 Task: Find ski resorts in the Sierra Nevada between Lake Tahoe, California/Nevada, and Kirkwood, California/Nevada.
Action: Mouse pressed left at (199, 63)
Screenshot: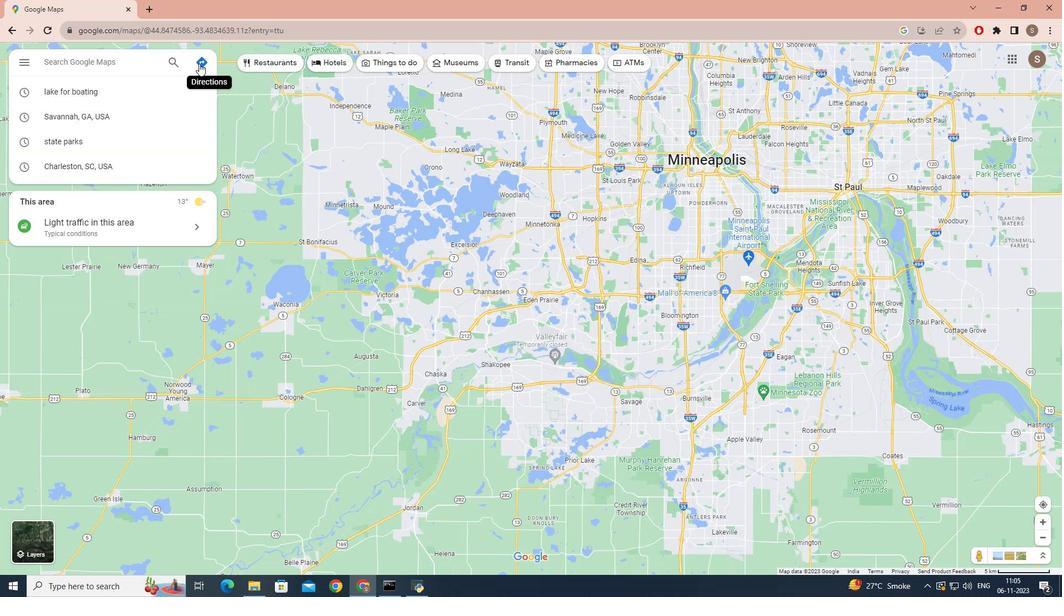 
Action: Mouse moved to (87, 98)
Screenshot: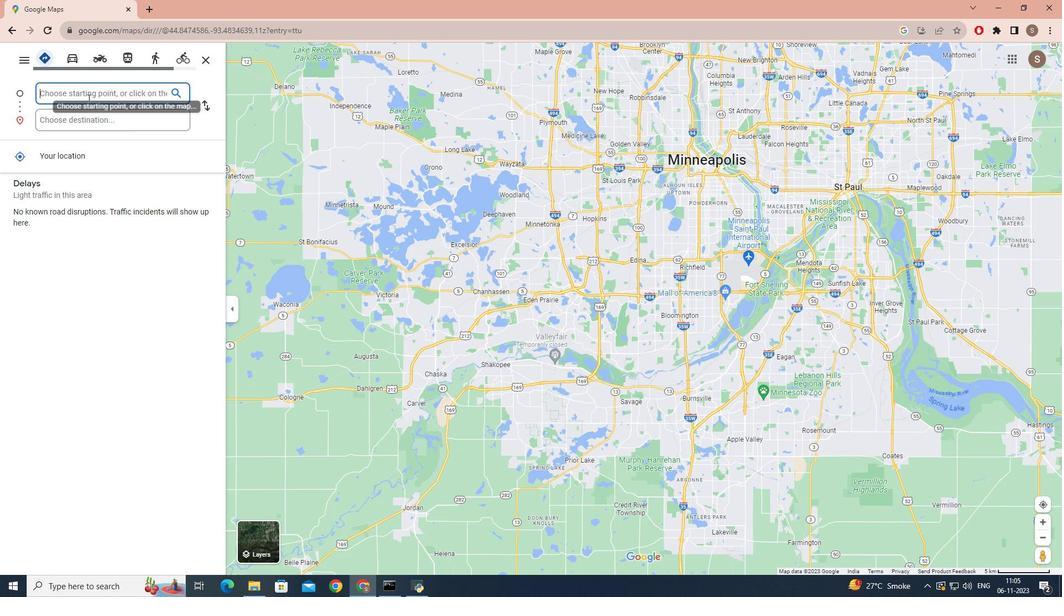 
Action: Mouse pressed left at (87, 98)
Screenshot: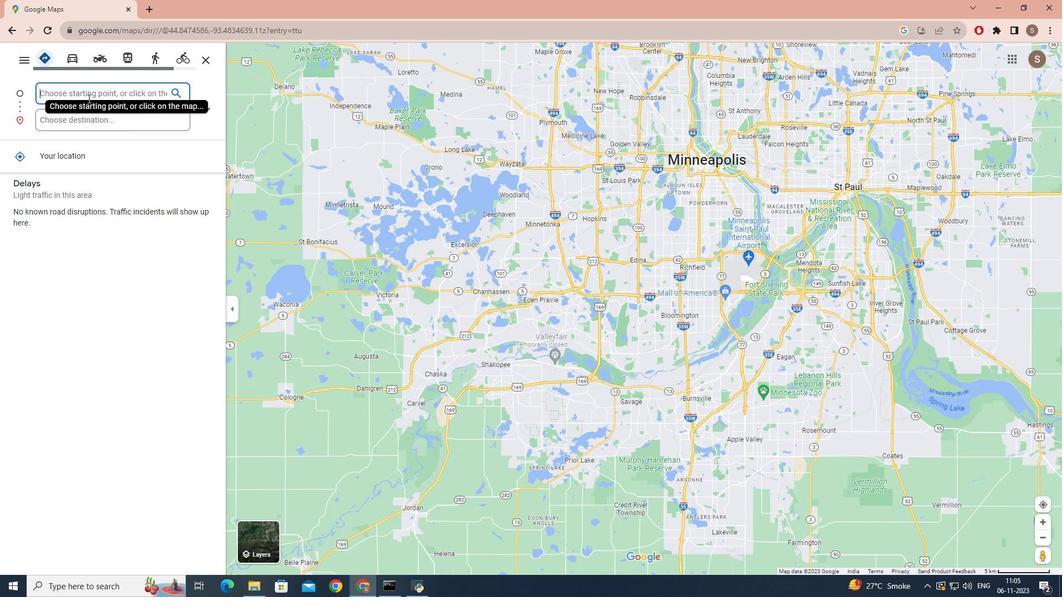
Action: Mouse moved to (87, 97)
Screenshot: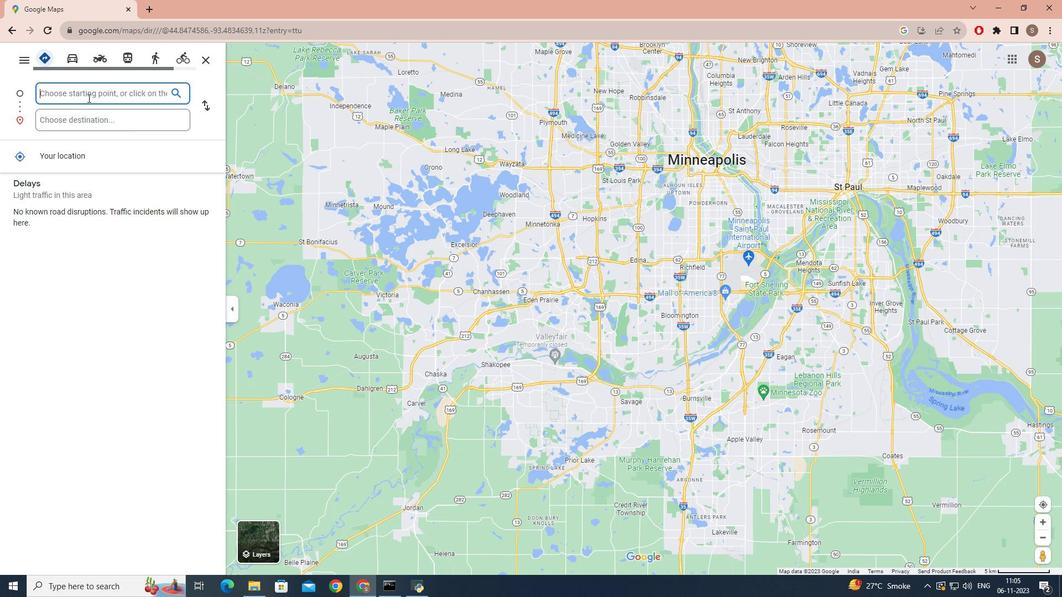 
Action: Key pressed lake<Key.space>tahoe,california
Screenshot: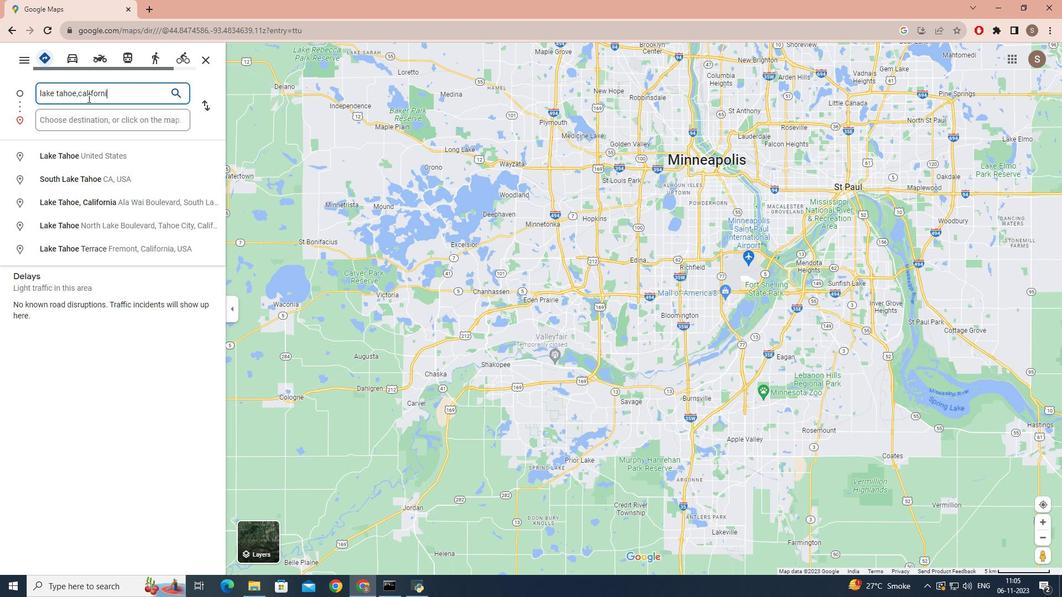 
Action: Mouse moved to (66, 118)
Screenshot: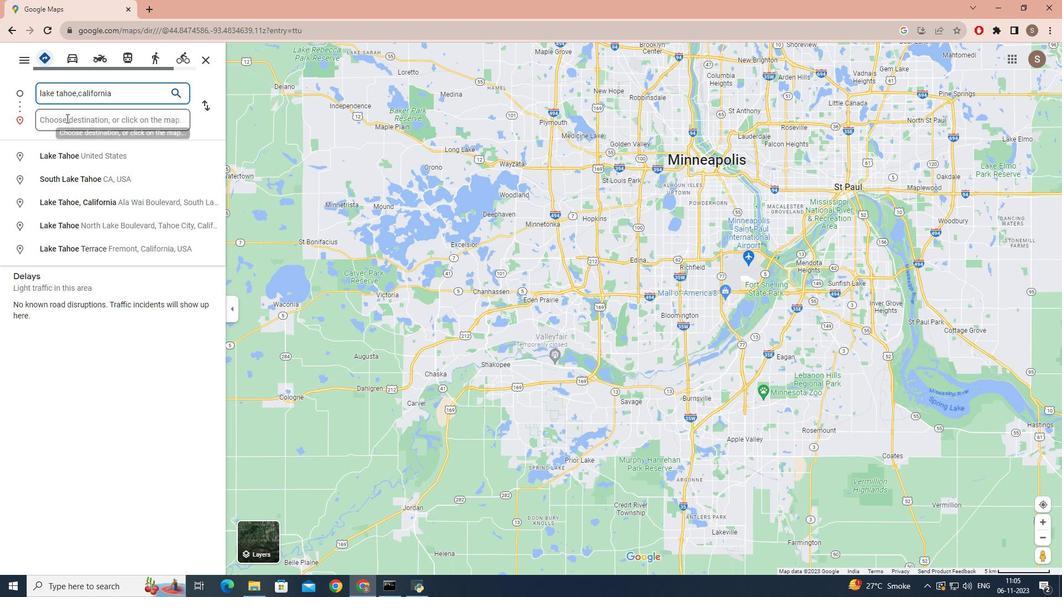 
Action: Mouse pressed left at (66, 118)
Screenshot: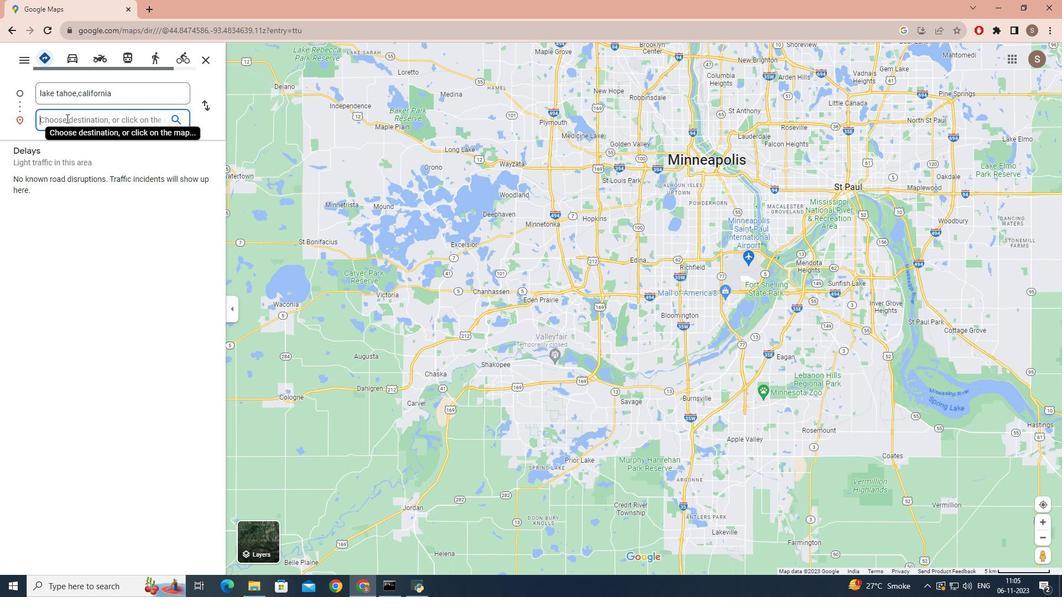
Action: Key pressed kirks<Key.backspace>wood<Key.space>,california<Key.enter>
Screenshot: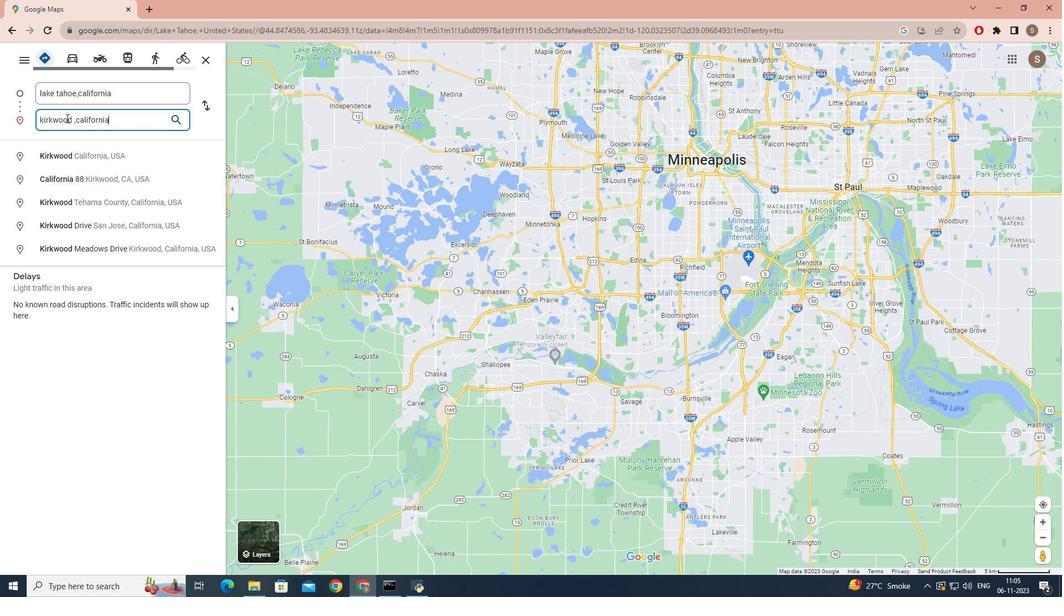 
Action: Mouse moved to (416, 59)
Screenshot: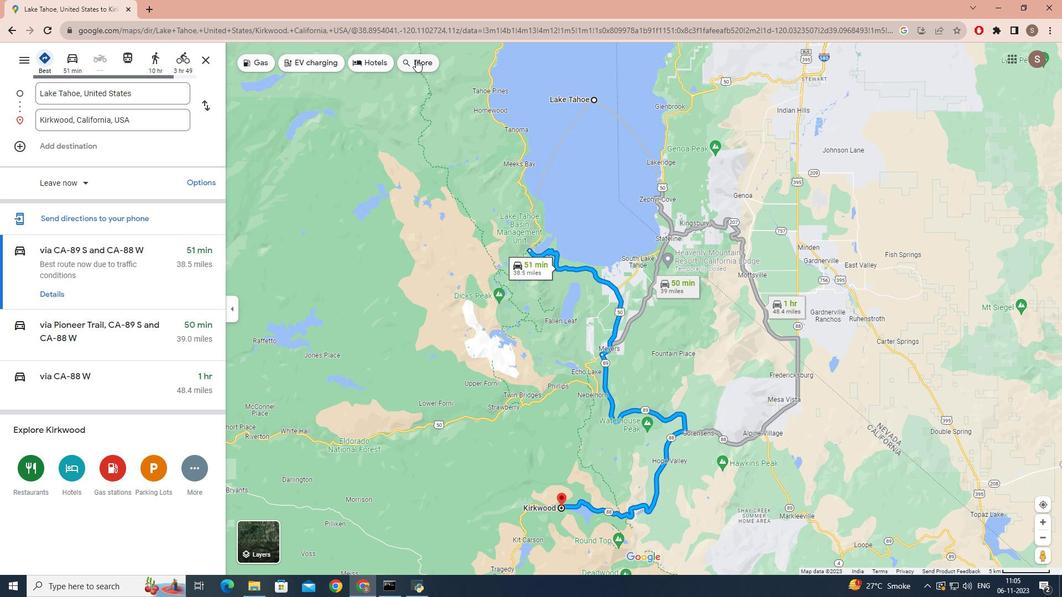 
Action: Mouse pressed left at (416, 59)
Screenshot: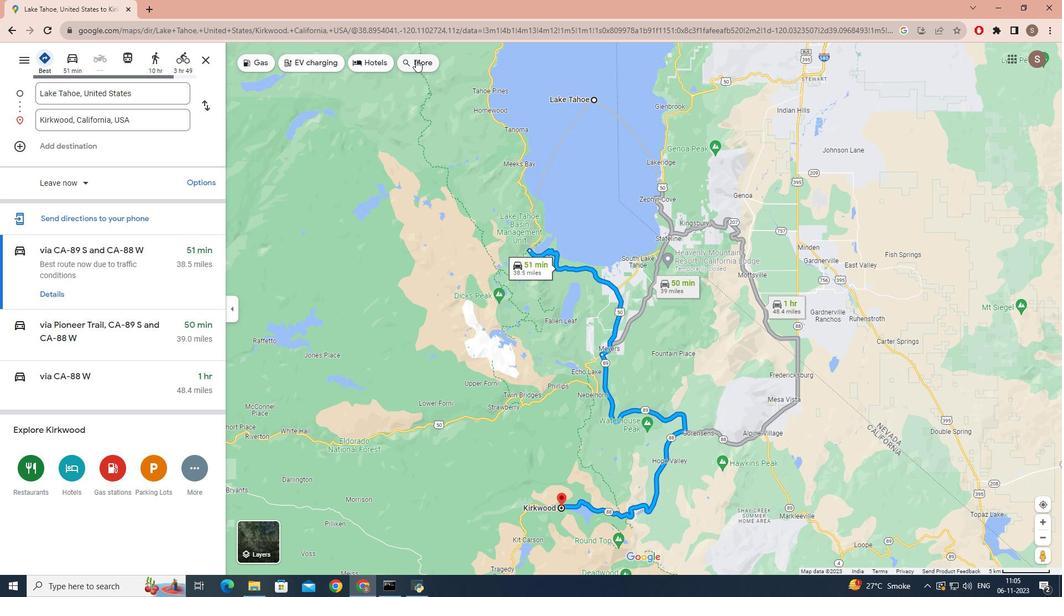 
Action: Mouse moved to (80, 66)
Screenshot: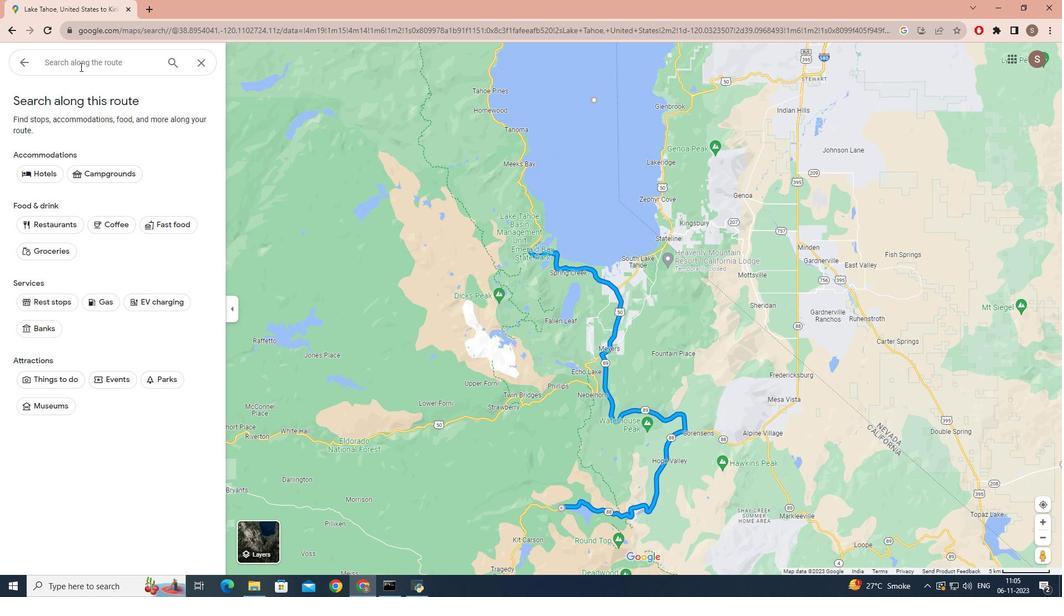 
Action: Mouse pressed left at (80, 66)
Screenshot: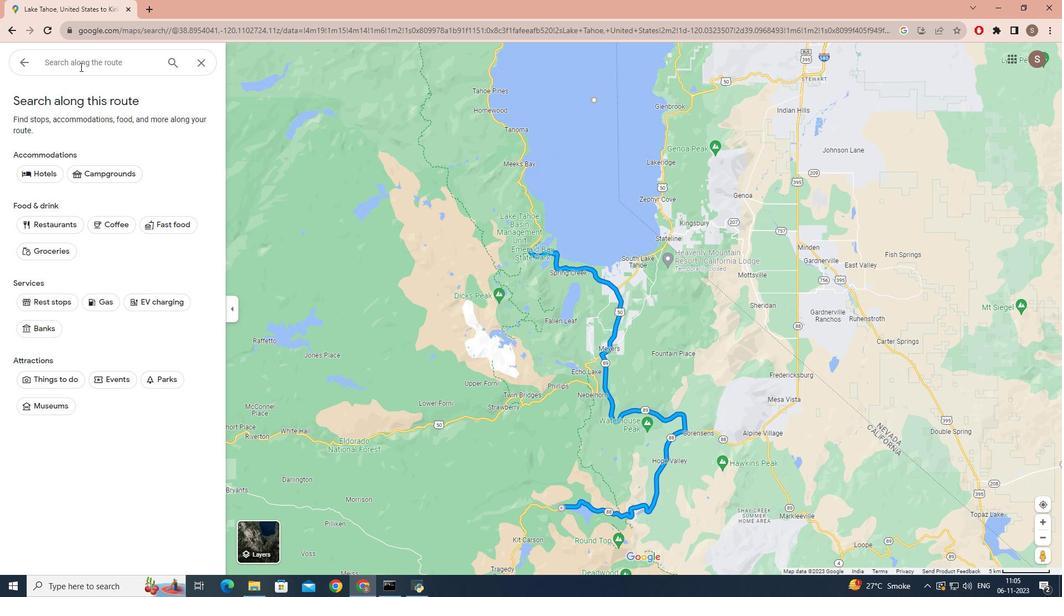 
Action: Mouse moved to (80, 66)
Screenshot: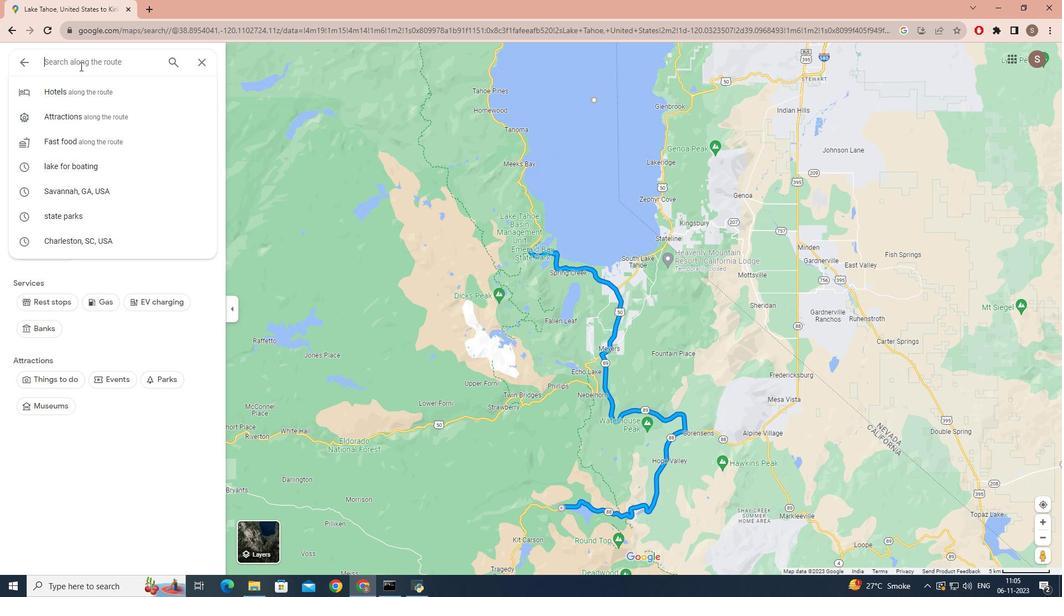 
Action: Key pressed sl<Key.backspace>ki<Key.space>resorts<Key.space>in<Key.space>sieerr<Key.backspace><Key.backspace><Key.backspace>rra<Key.space>nevada<Key.enter>
Screenshot: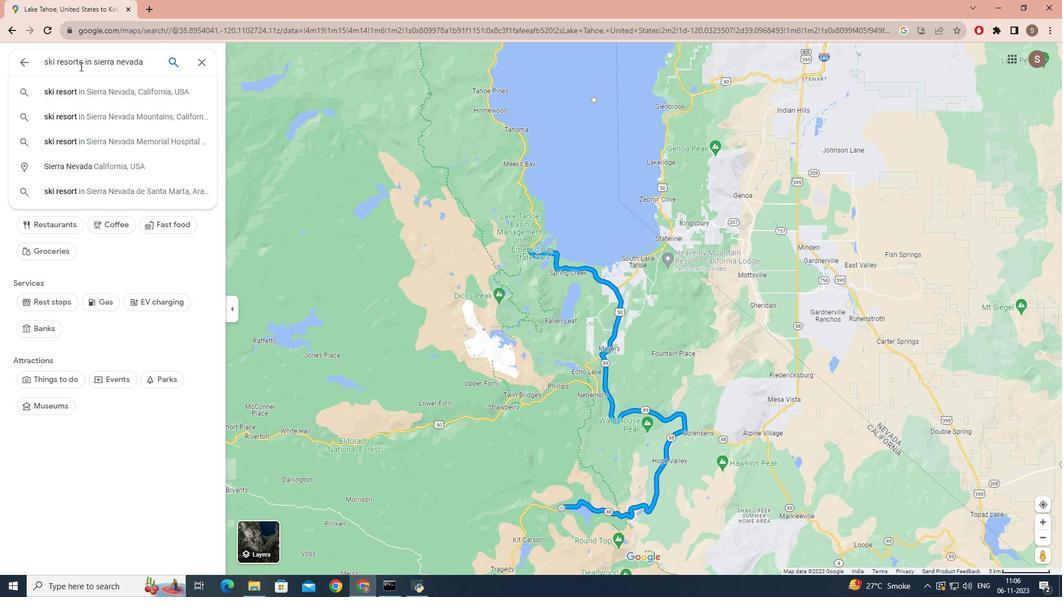
Action: Mouse moved to (43, 183)
Screenshot: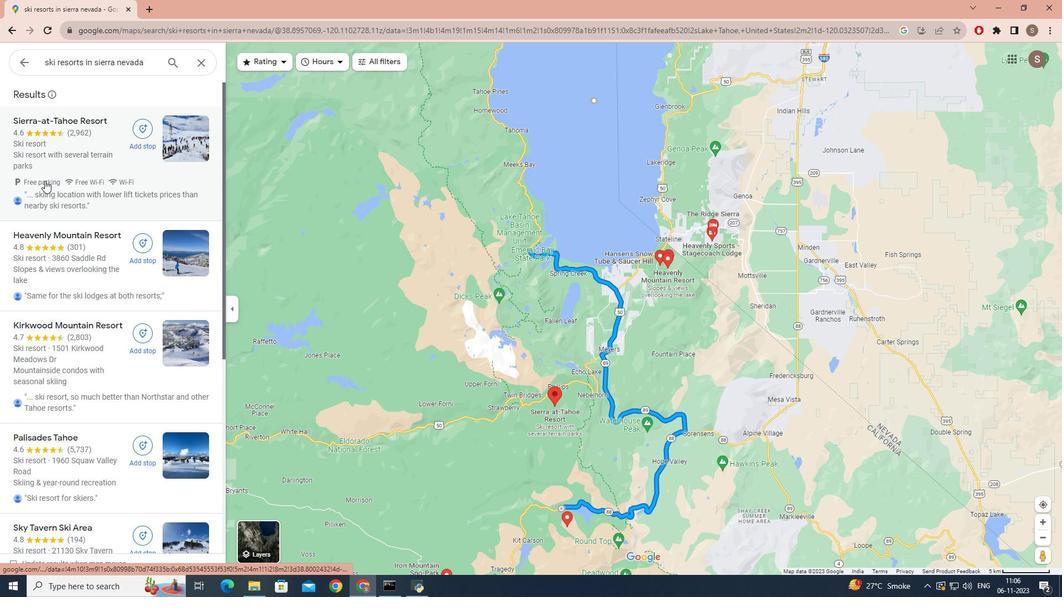 
Action: Mouse scrolled (43, 182) with delta (0, 0)
Screenshot: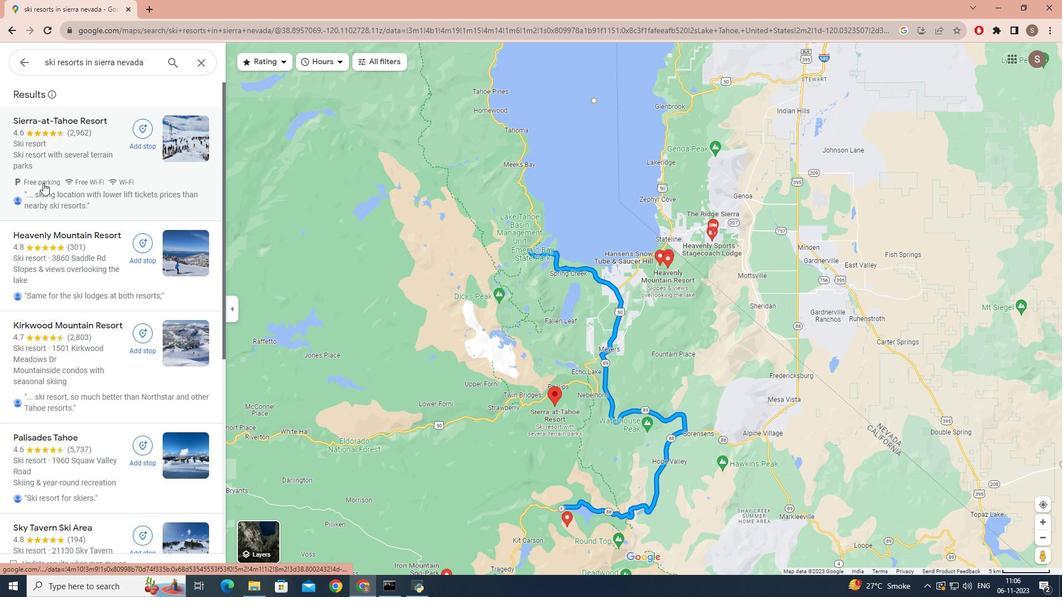 
Action: Mouse scrolled (43, 182) with delta (0, 0)
Screenshot: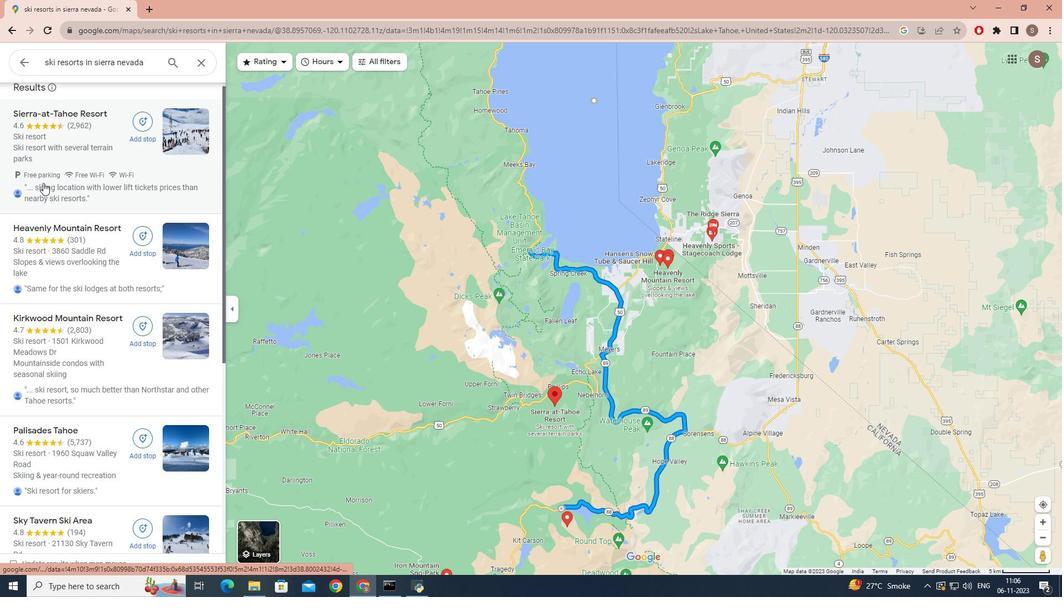
Action: Mouse scrolled (43, 182) with delta (0, 0)
Screenshot: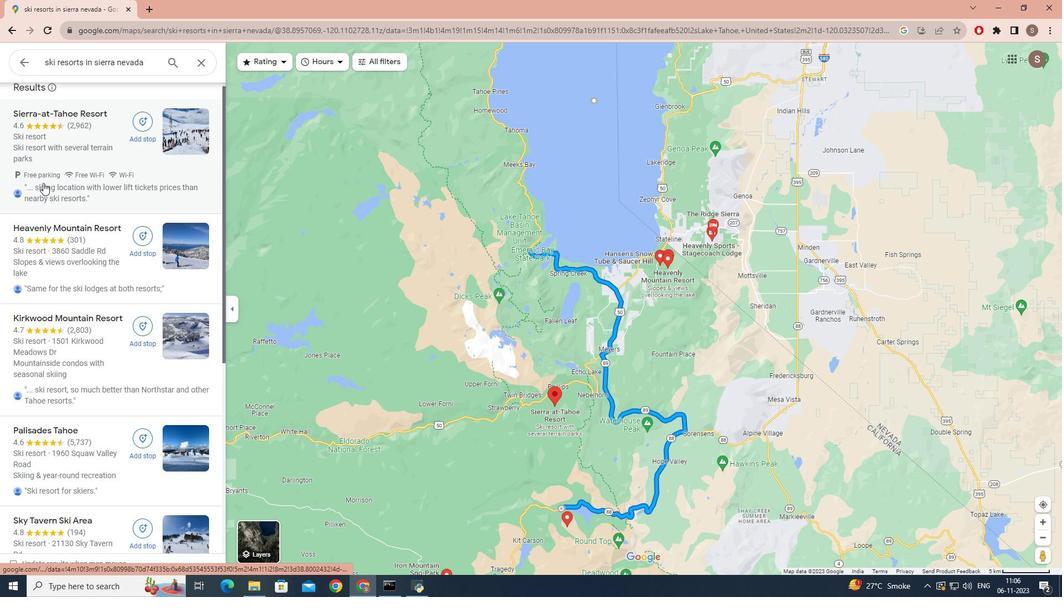 
Action: Mouse scrolled (43, 182) with delta (0, 0)
Screenshot: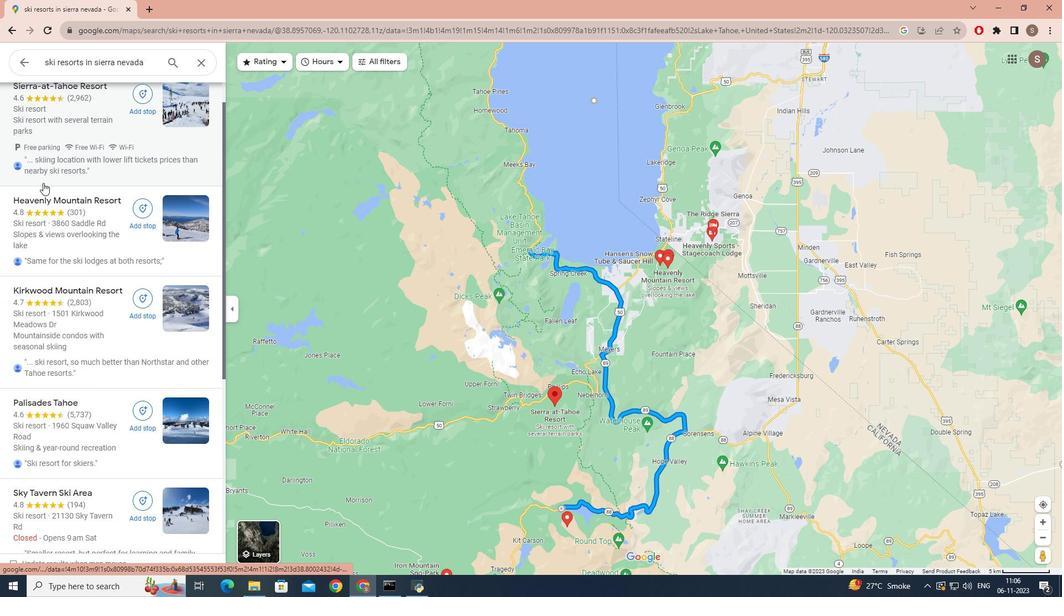 
Action: Mouse moved to (43, 183)
Screenshot: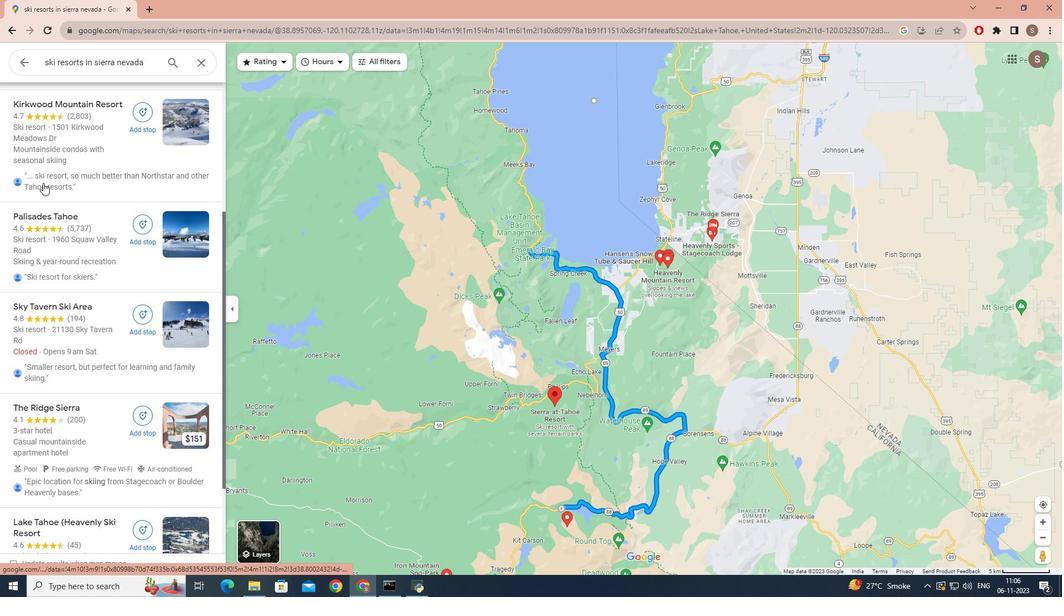 
Action: Mouse scrolled (43, 183) with delta (0, 0)
Screenshot: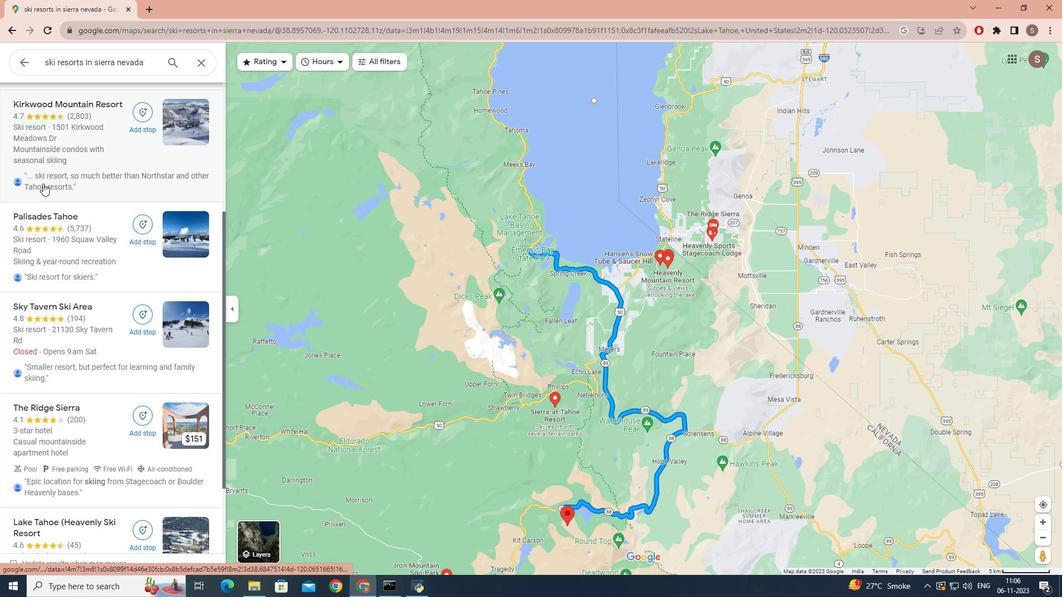 
Action: Mouse scrolled (43, 183) with delta (0, 0)
Screenshot: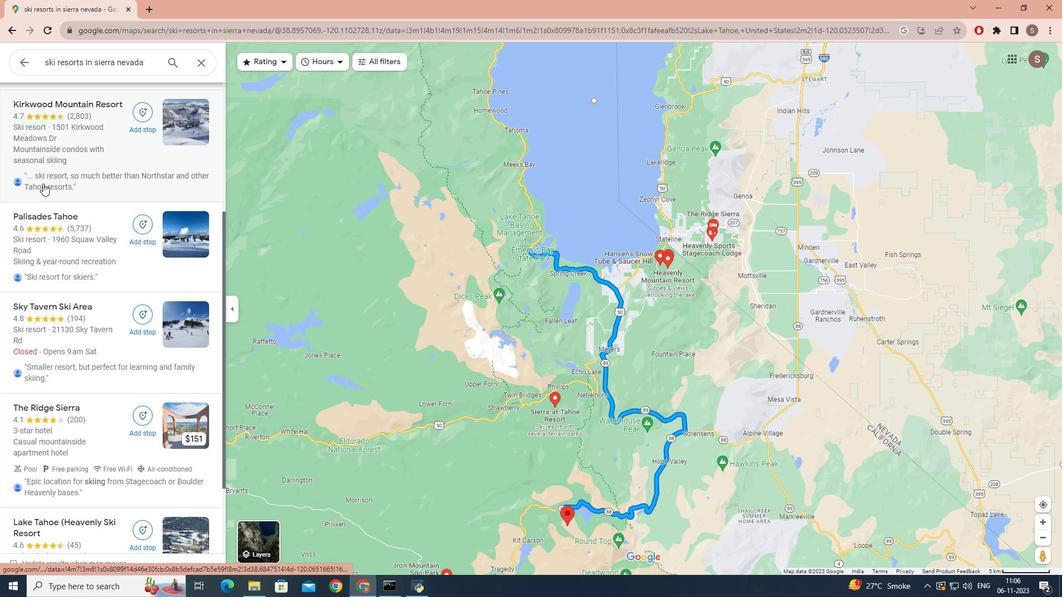 
Action: Mouse scrolled (43, 183) with delta (0, 0)
Screenshot: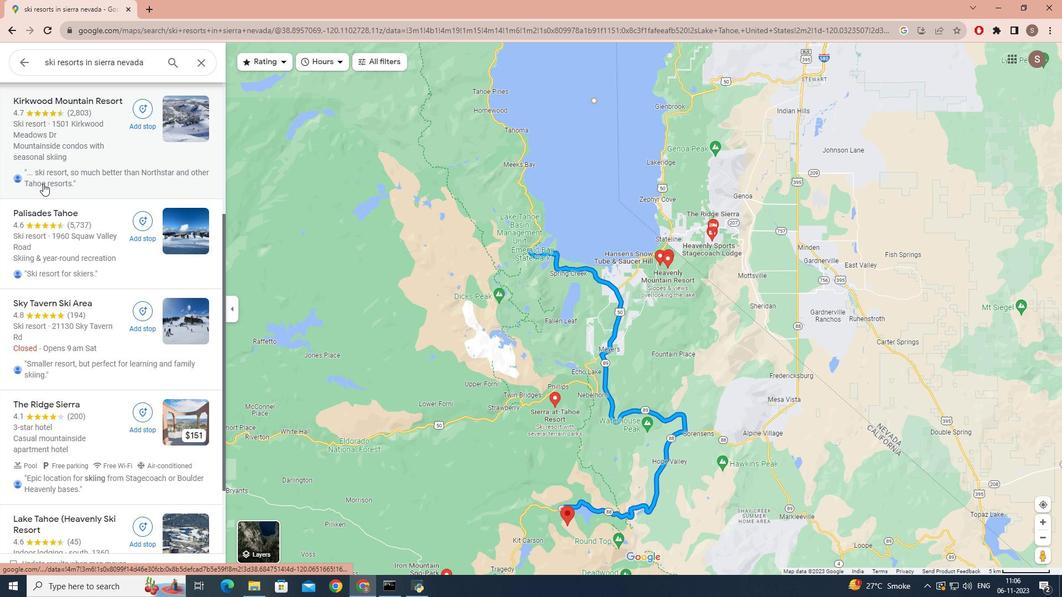 
Action: Mouse scrolled (43, 183) with delta (0, 0)
Screenshot: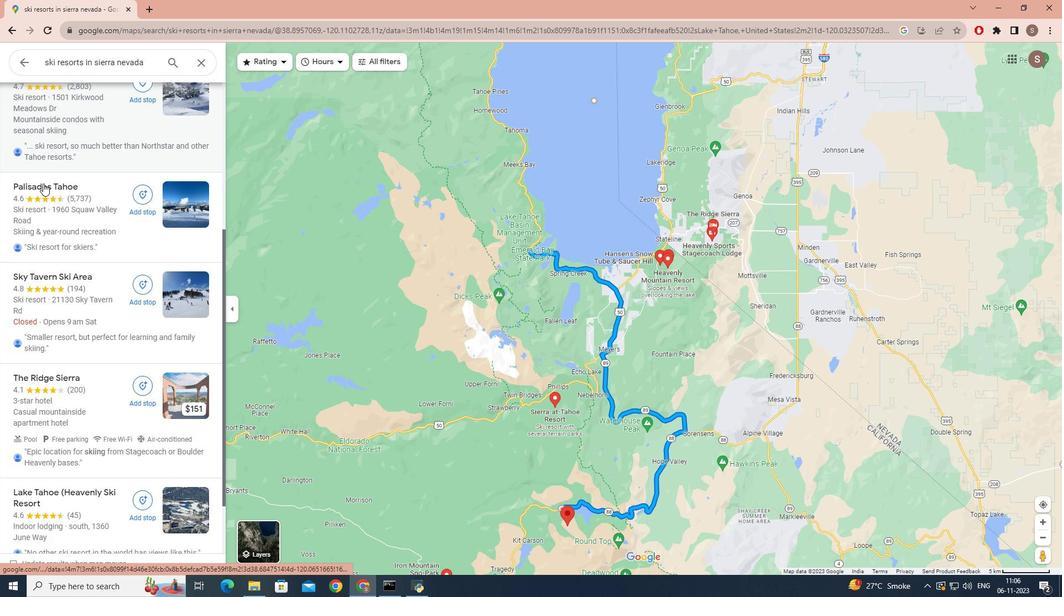
Action: Mouse scrolled (43, 183) with delta (0, 0)
Screenshot: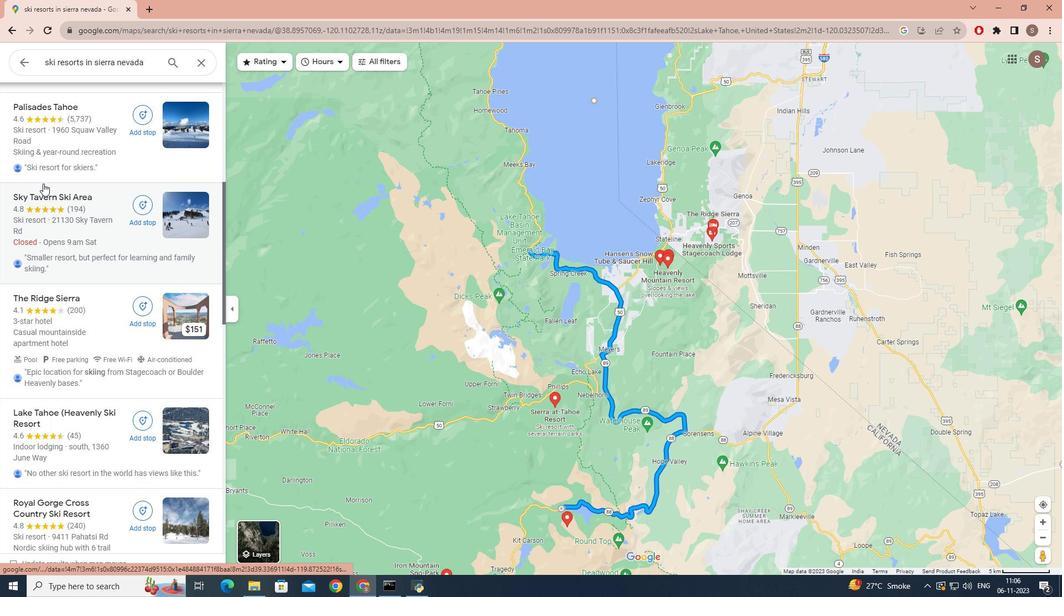 
Action: Mouse scrolled (43, 183) with delta (0, 0)
Screenshot: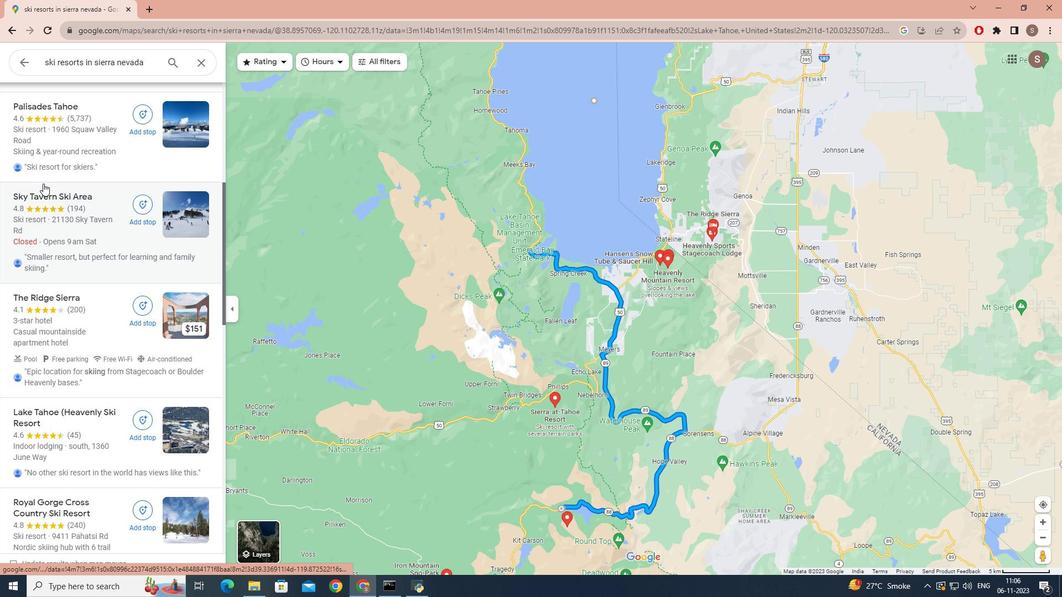 
Action: Mouse scrolled (43, 183) with delta (0, 0)
Screenshot: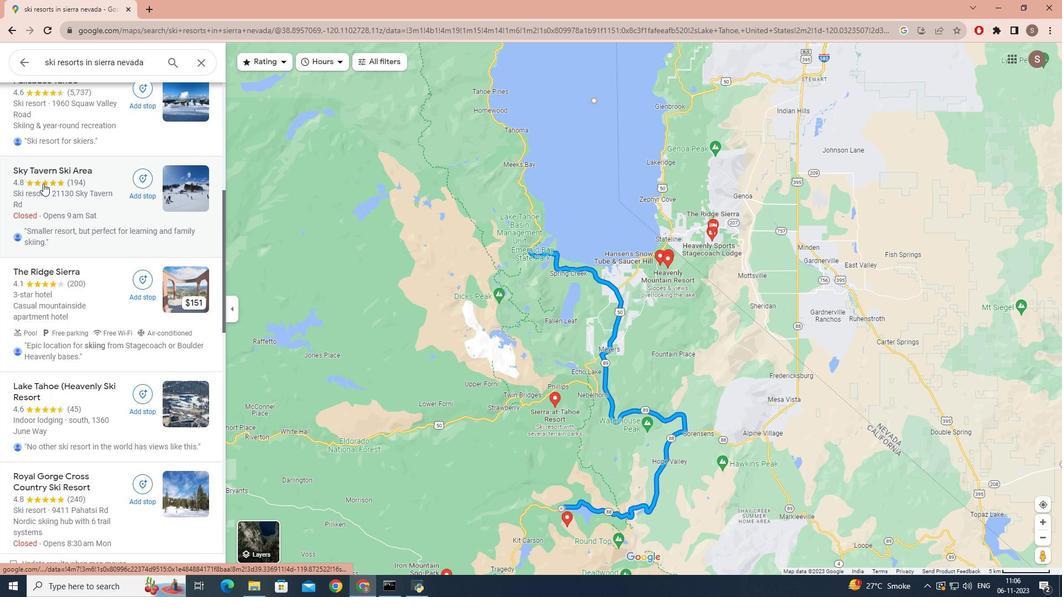 
Action: Mouse scrolled (43, 183) with delta (0, 0)
Screenshot: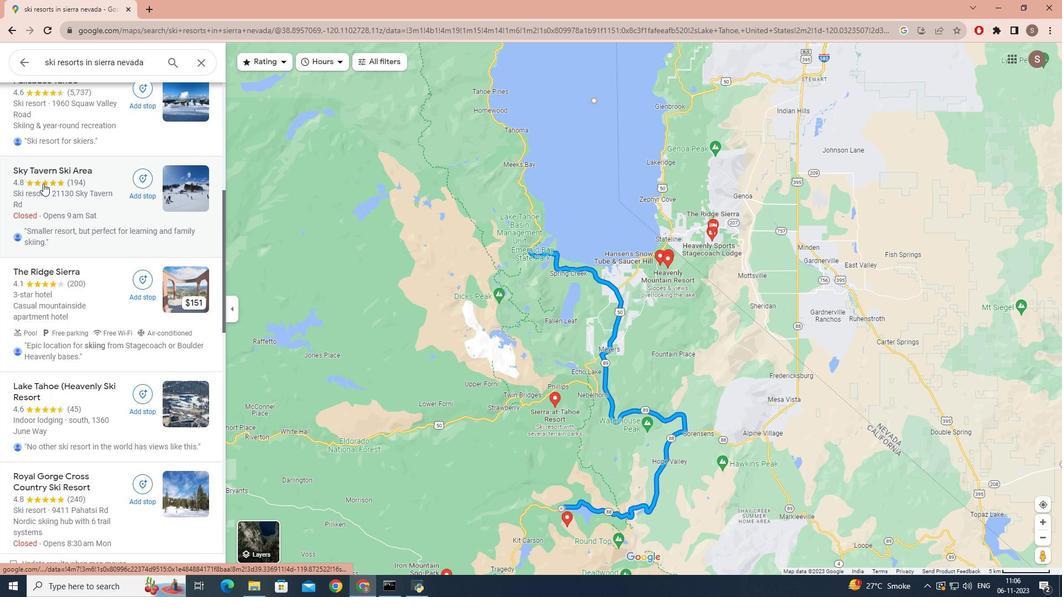
